 Task: Create a rule from the Routing list, Task moved to a section -> Set Priority in the project AgileCore , set the section as Done clear the priority
Action: Mouse moved to (84, 376)
Screenshot: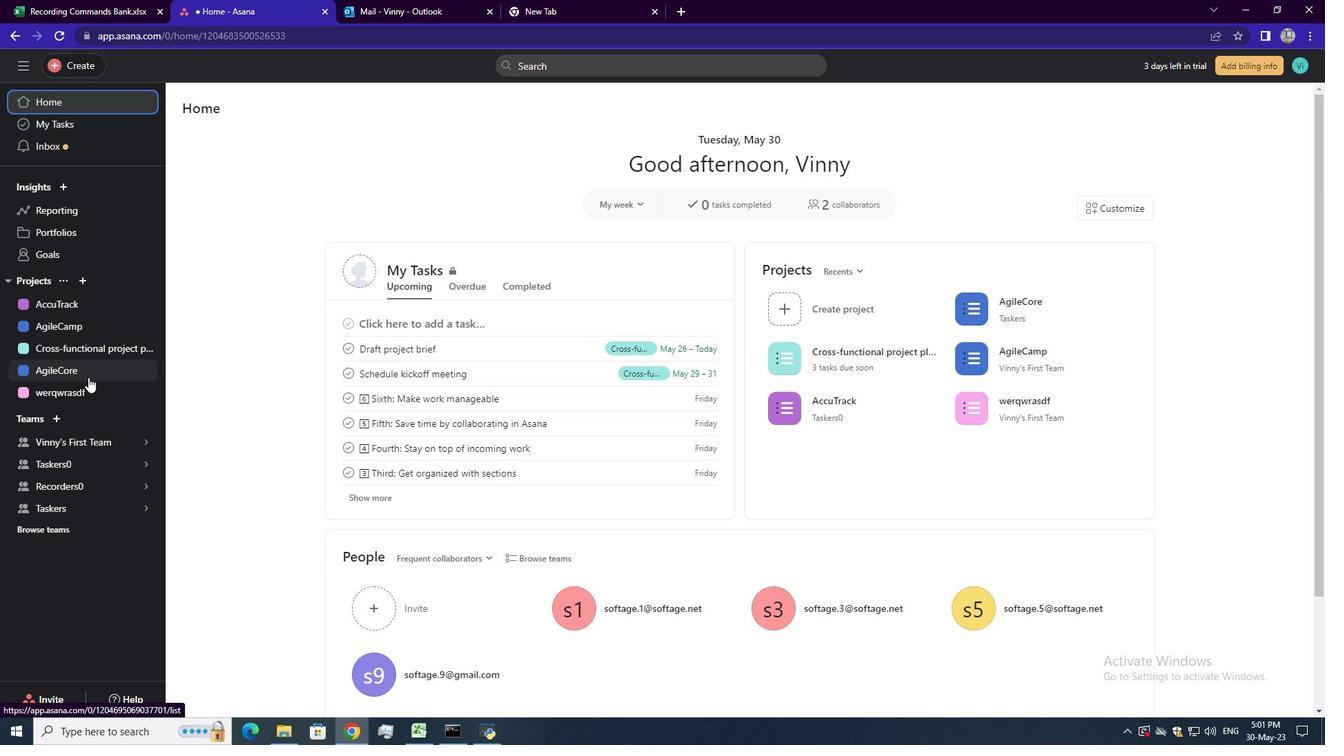 
Action: Mouse pressed left at (84, 376)
Screenshot: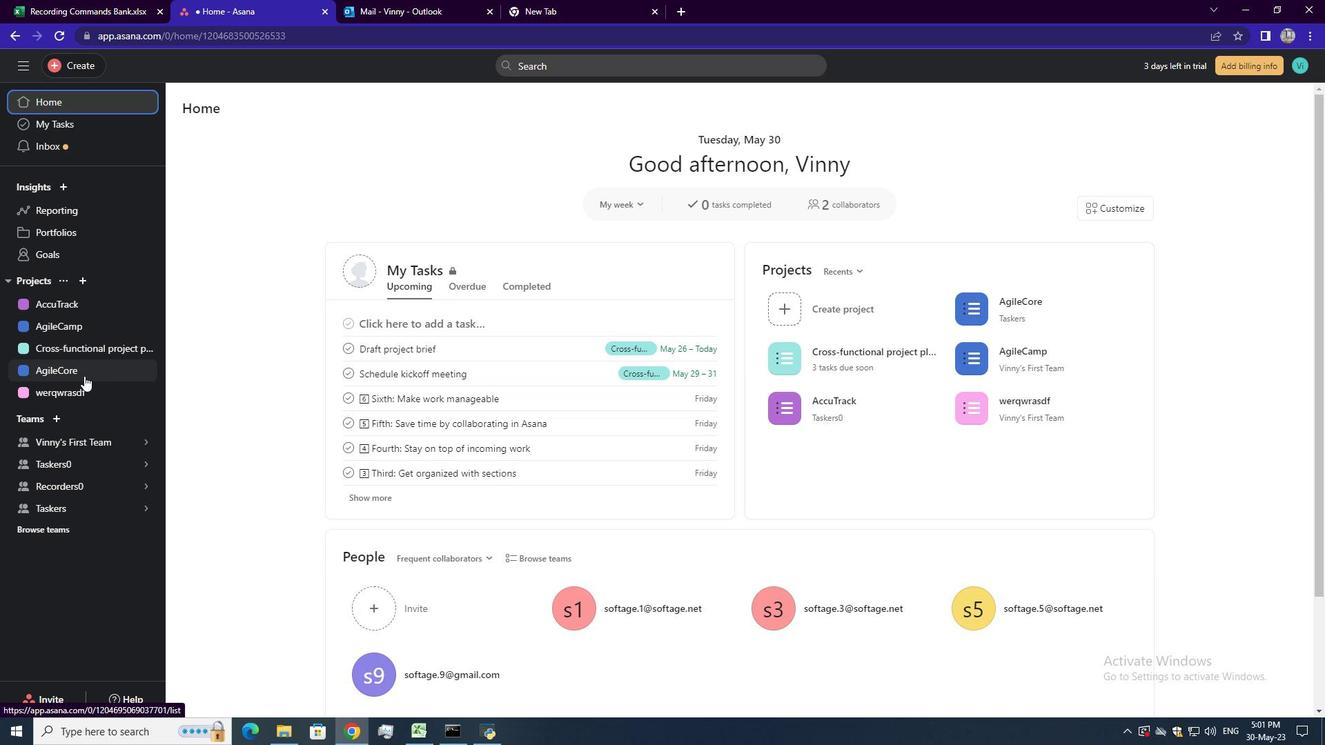 
Action: Mouse moved to (1270, 114)
Screenshot: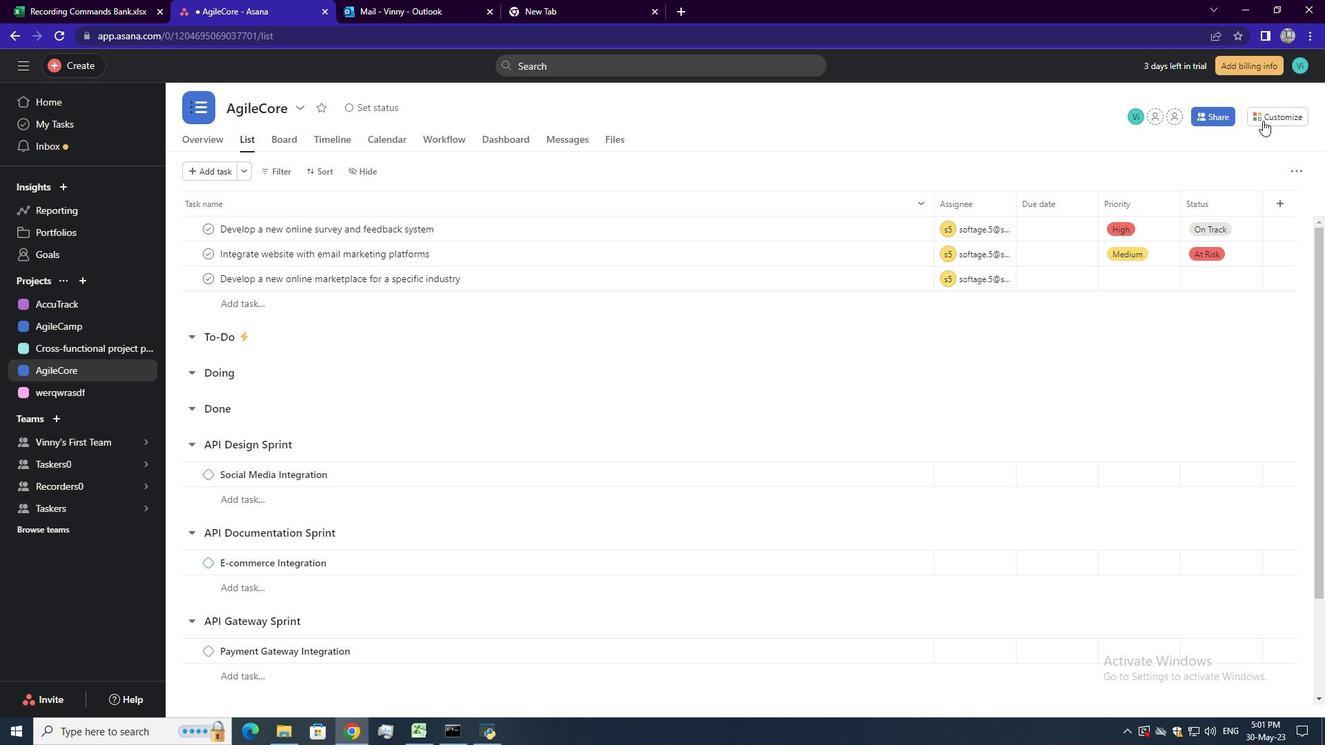 
Action: Mouse pressed left at (1270, 114)
Screenshot: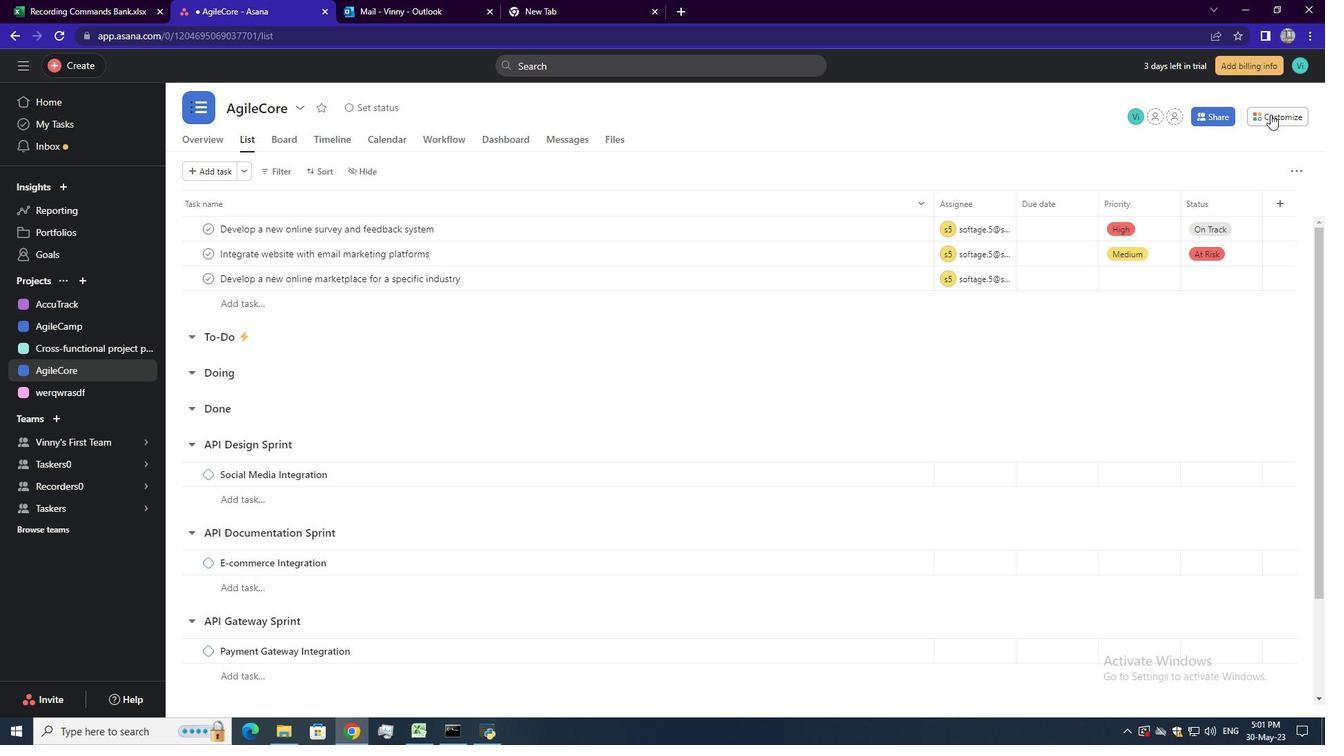 
Action: Mouse moved to (1024, 300)
Screenshot: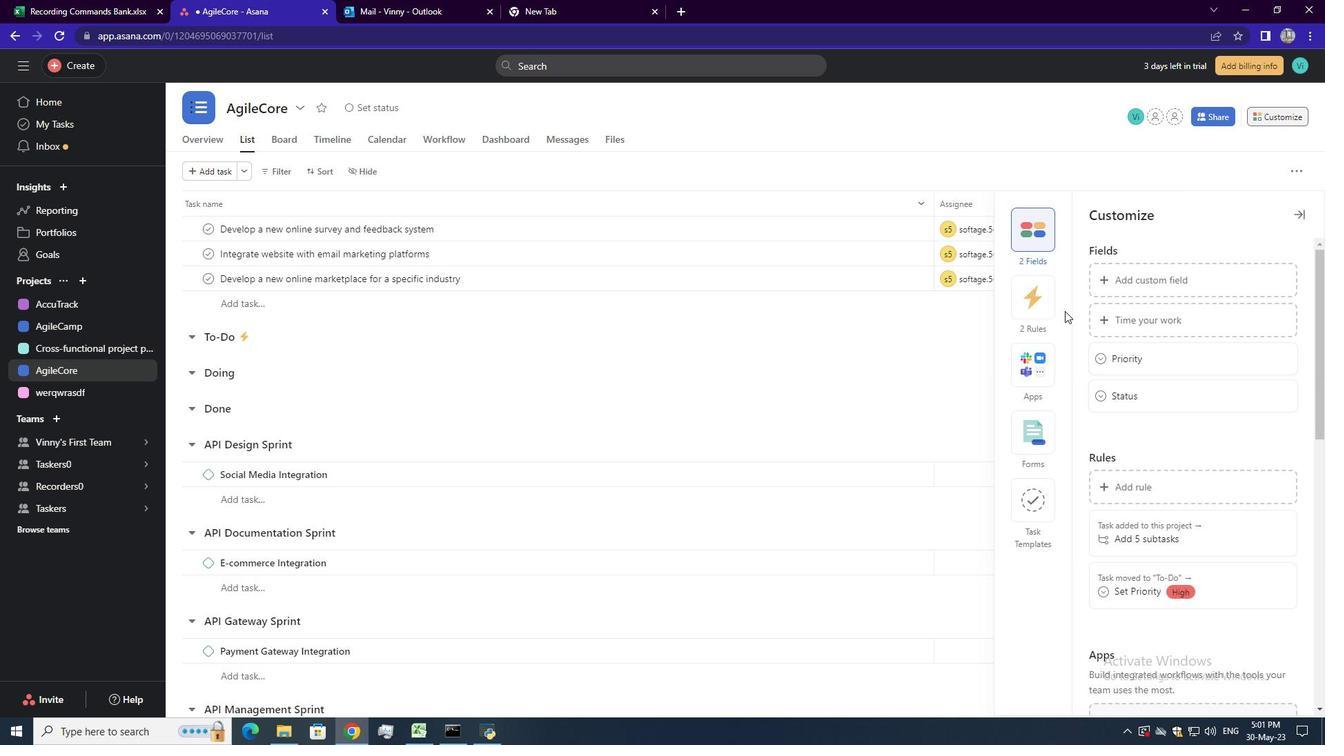 
Action: Mouse pressed left at (1024, 300)
Screenshot: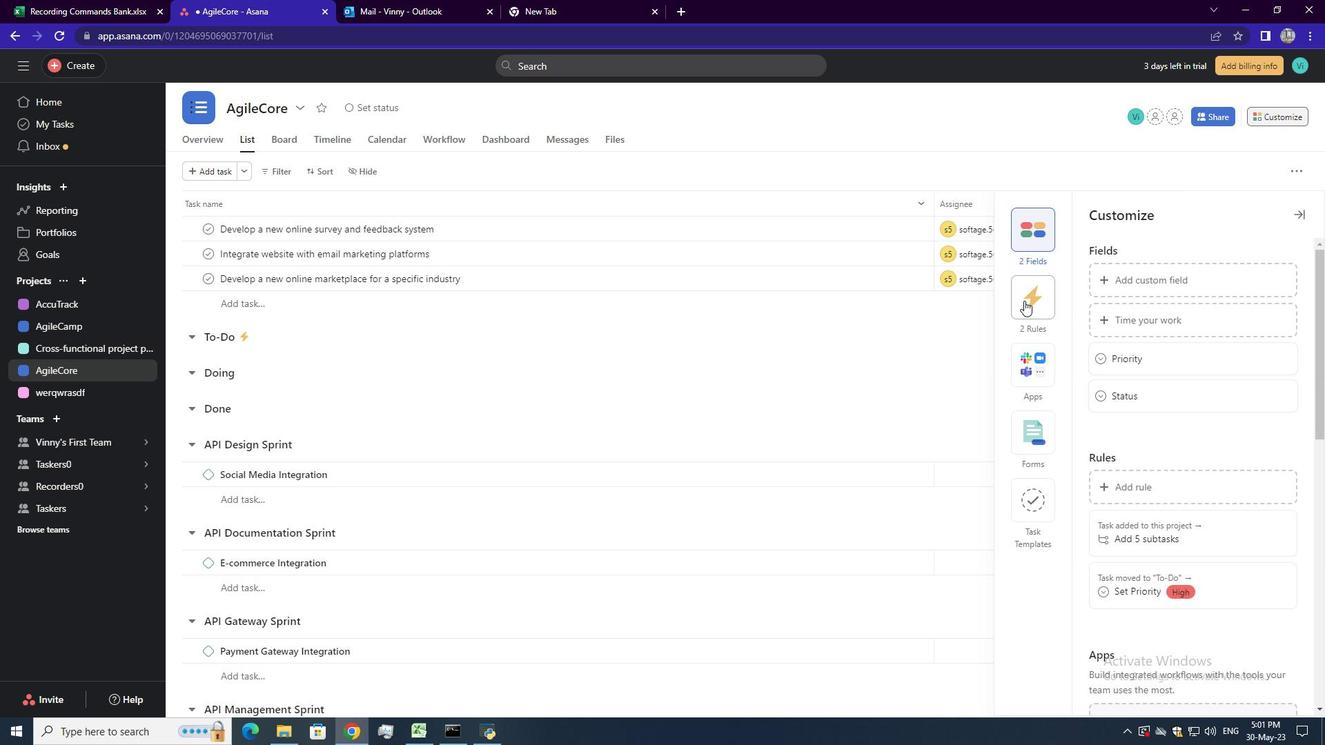 
Action: Mouse moved to (1109, 284)
Screenshot: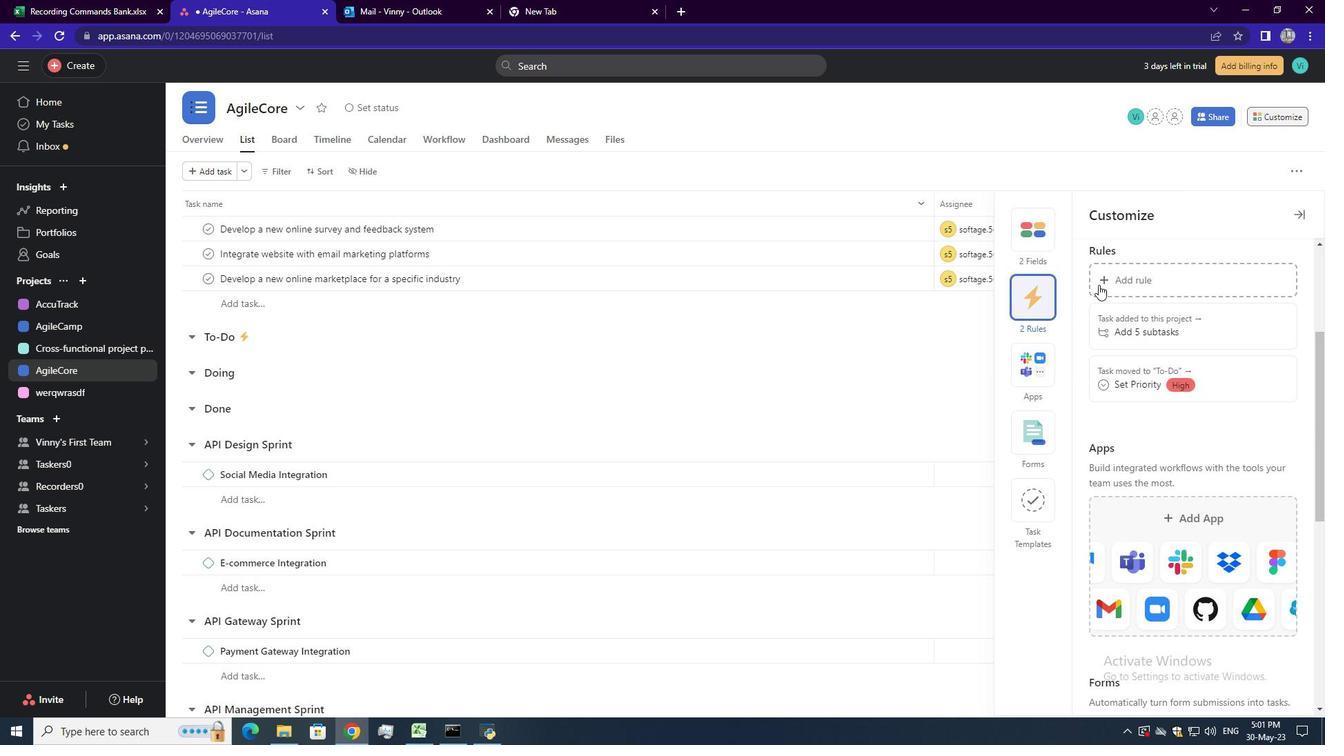 
Action: Mouse pressed left at (1109, 284)
Screenshot: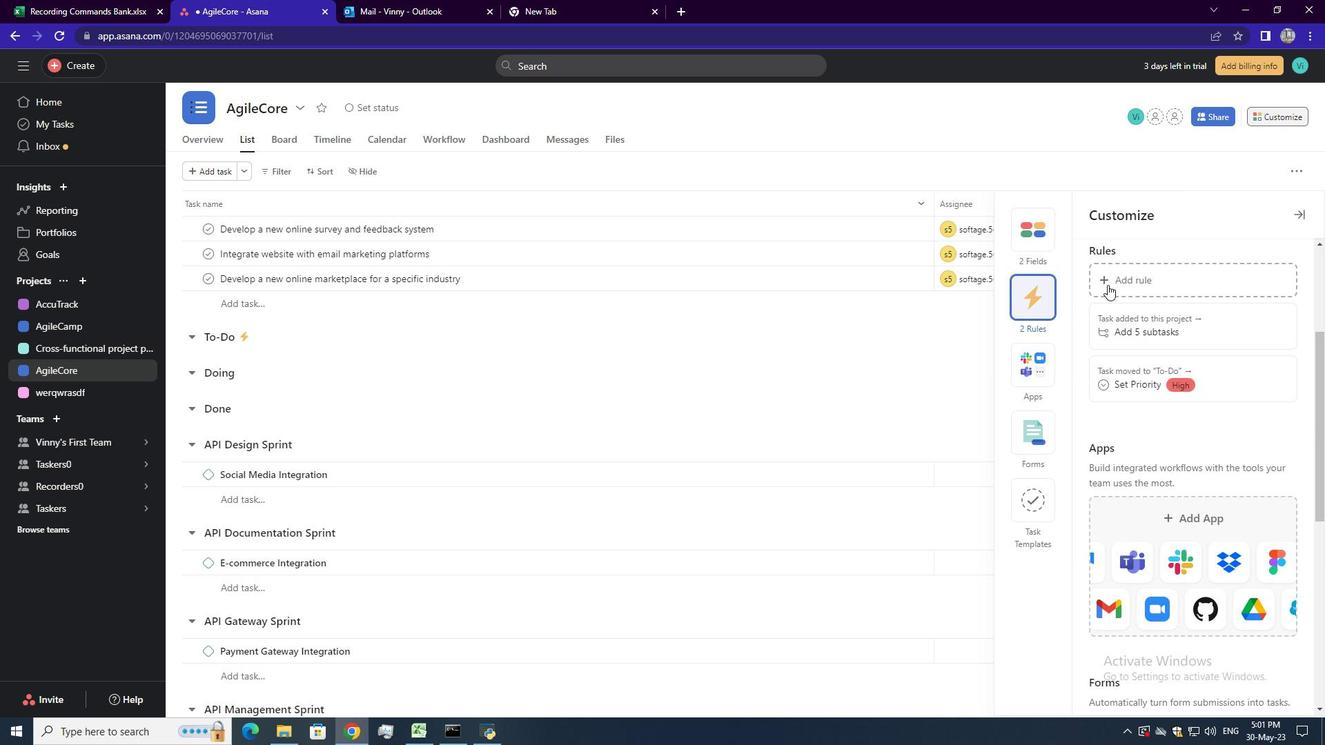 
Action: Mouse moved to (291, 189)
Screenshot: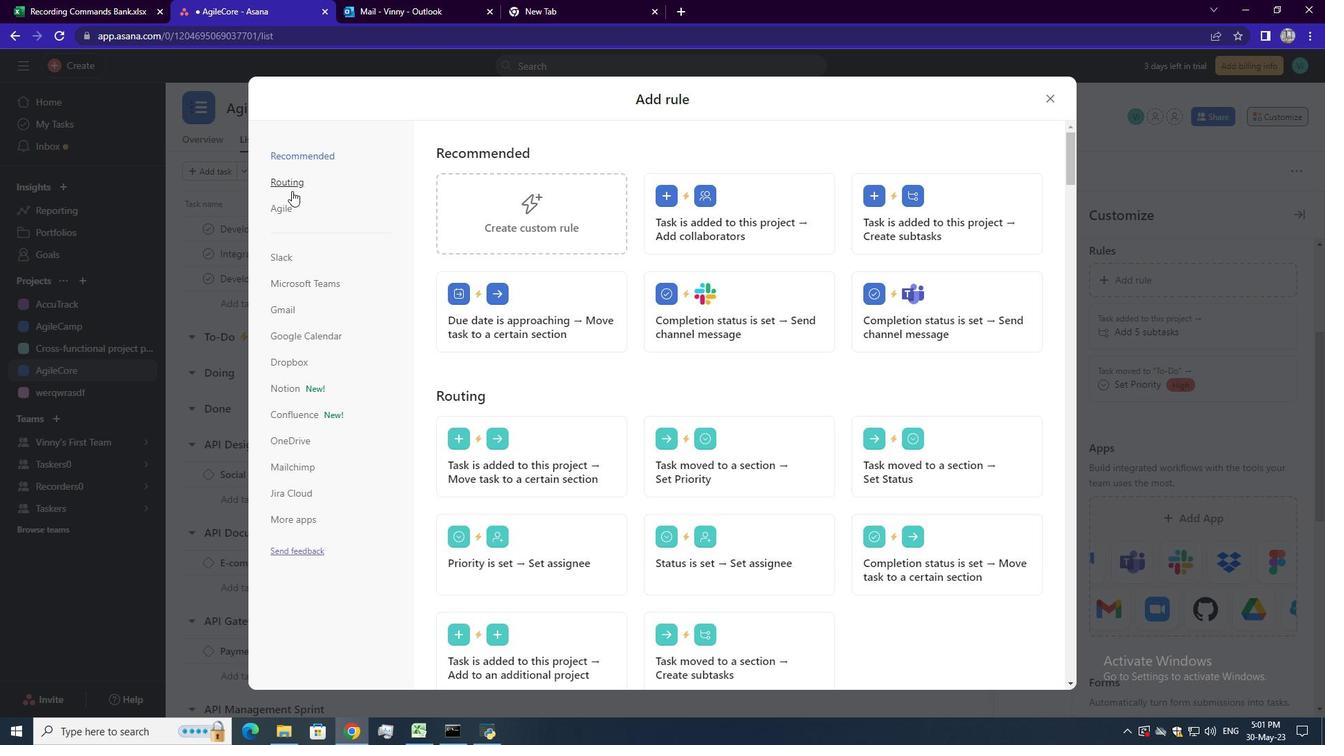 
Action: Mouse pressed left at (291, 189)
Screenshot: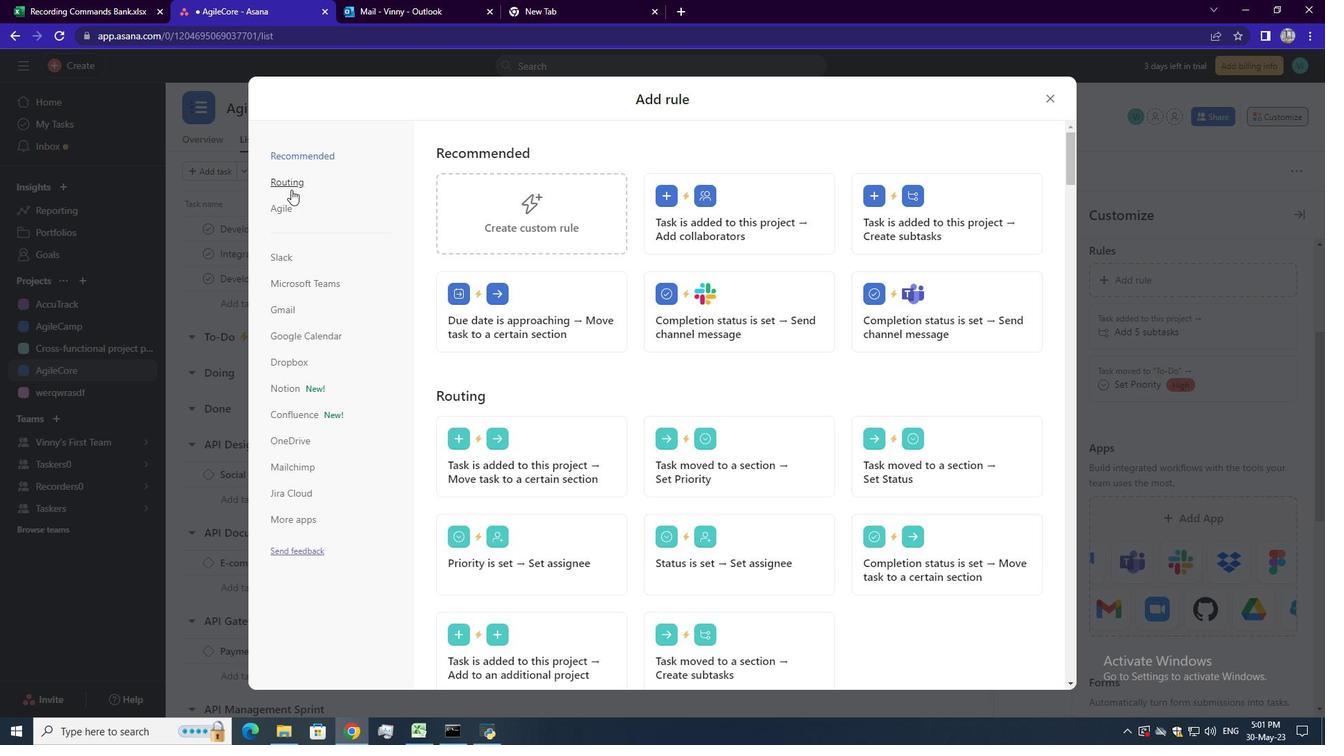 
Action: Mouse moved to (719, 222)
Screenshot: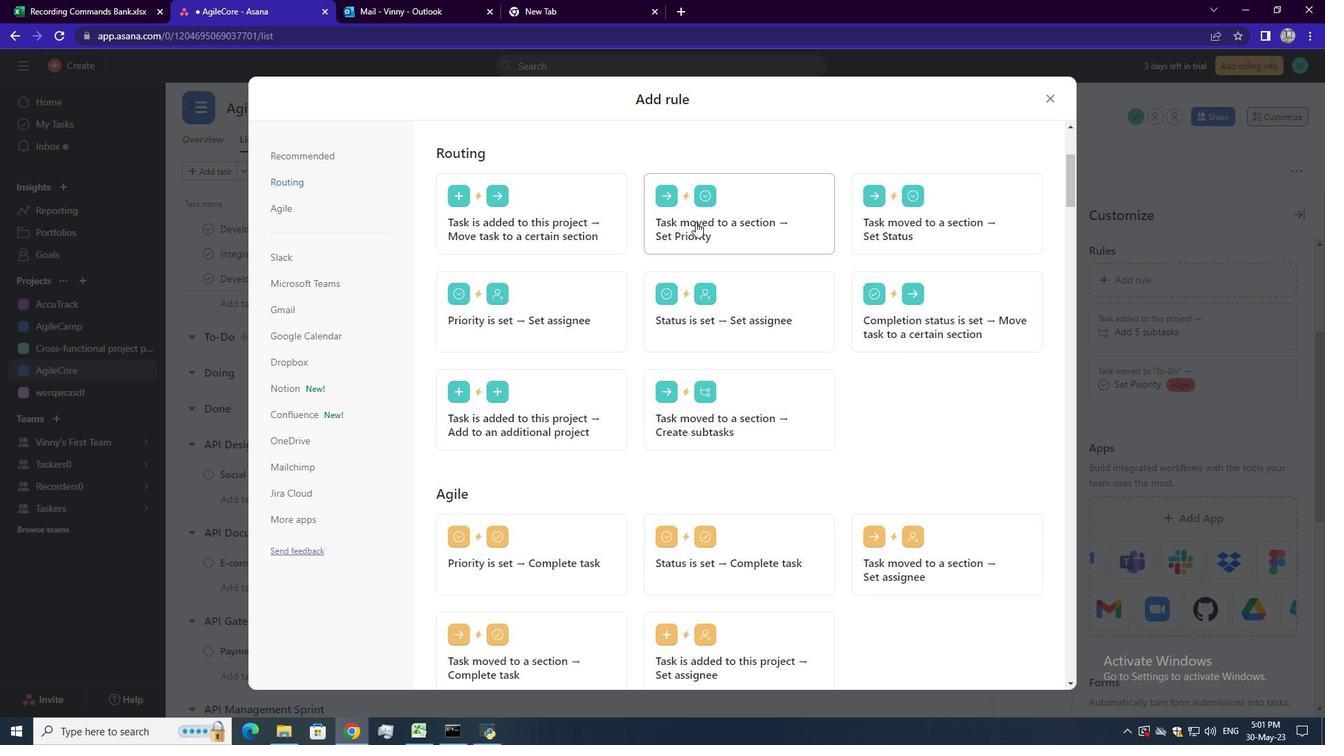 
Action: Mouse pressed left at (719, 222)
Screenshot: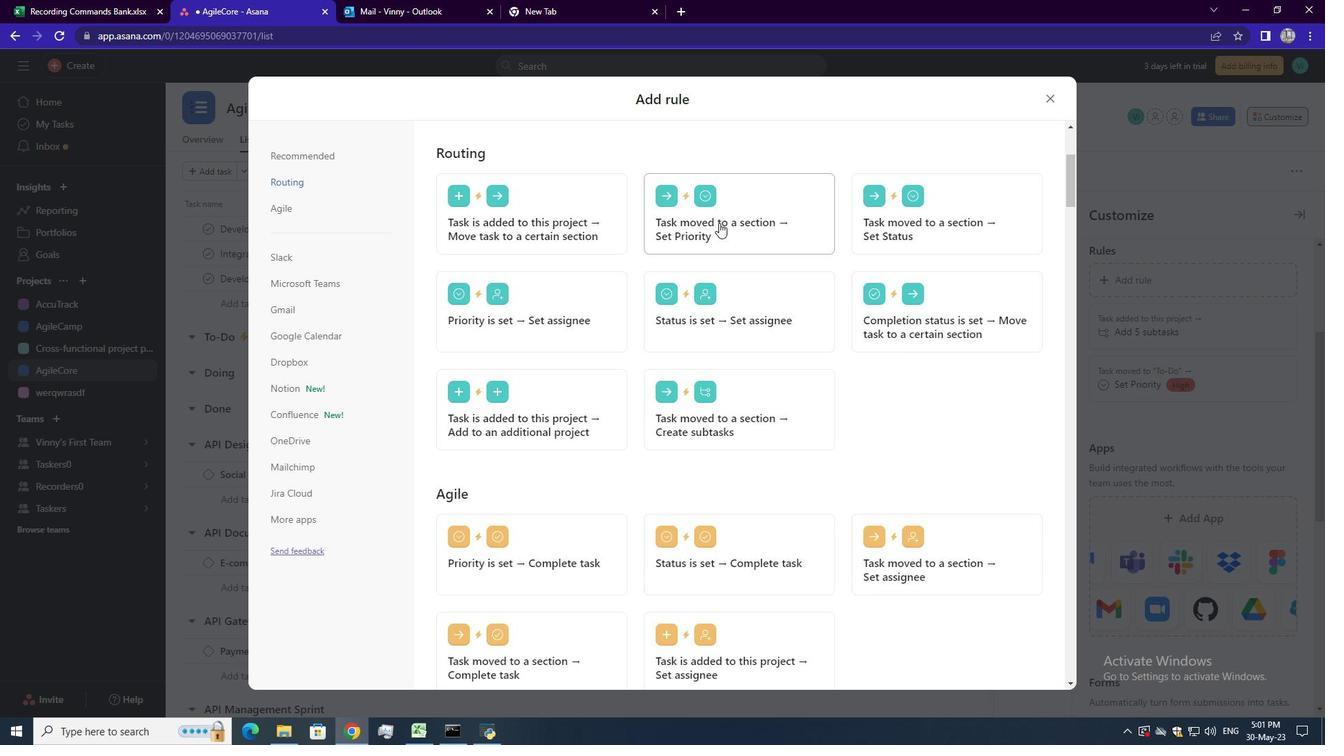 
Action: Mouse moved to (525, 372)
Screenshot: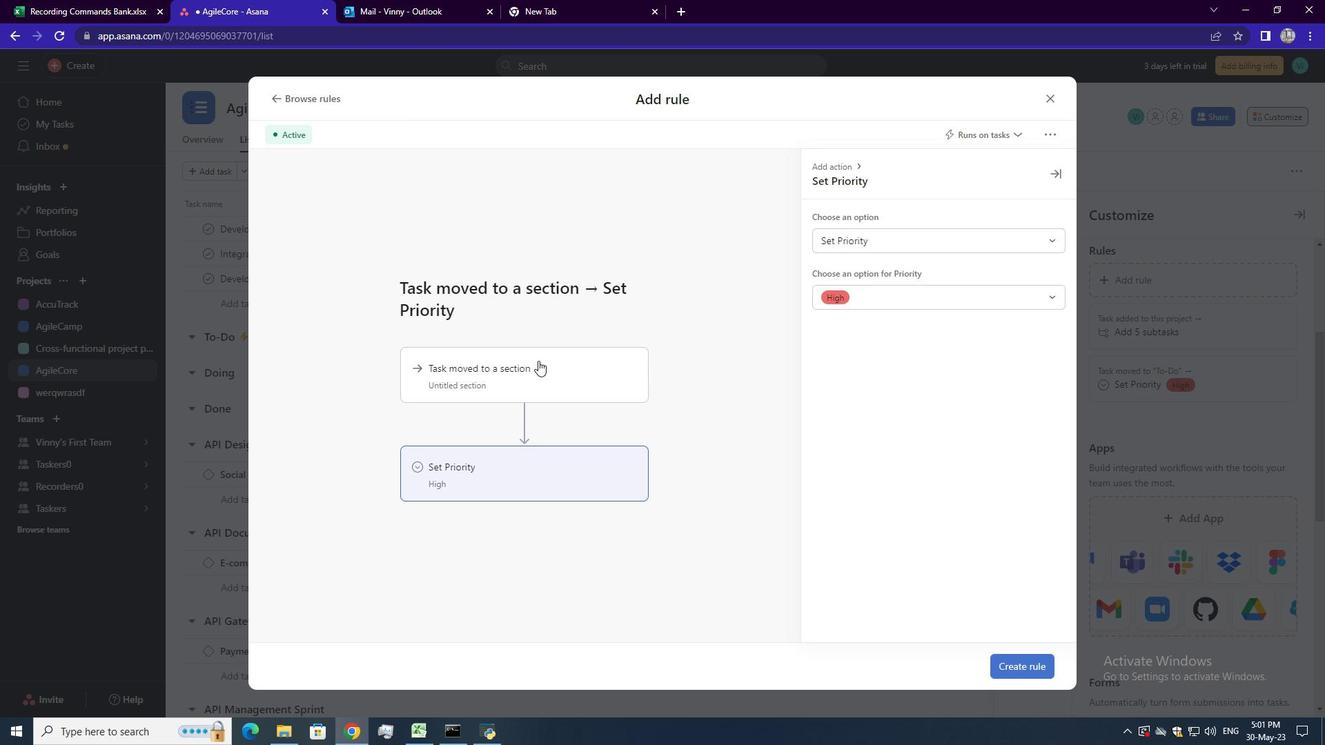 
Action: Mouse pressed left at (525, 372)
Screenshot: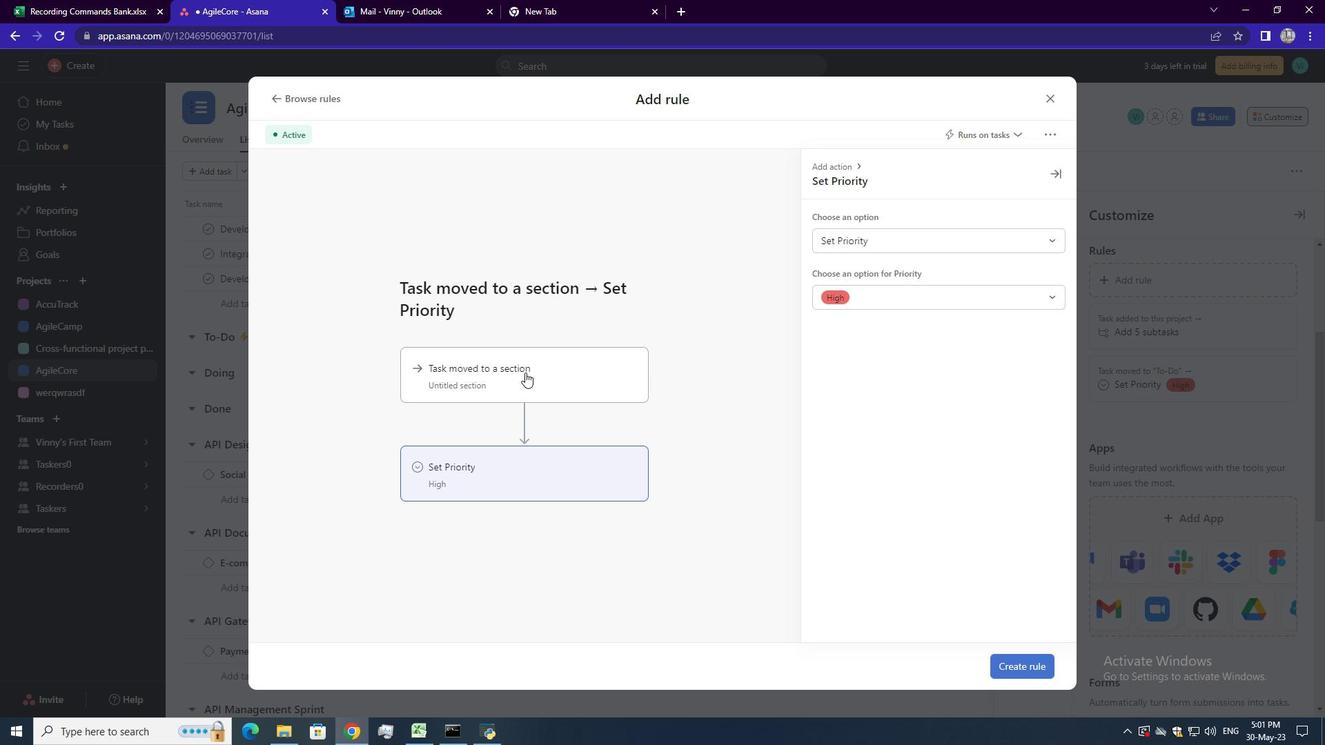 
Action: Mouse moved to (844, 239)
Screenshot: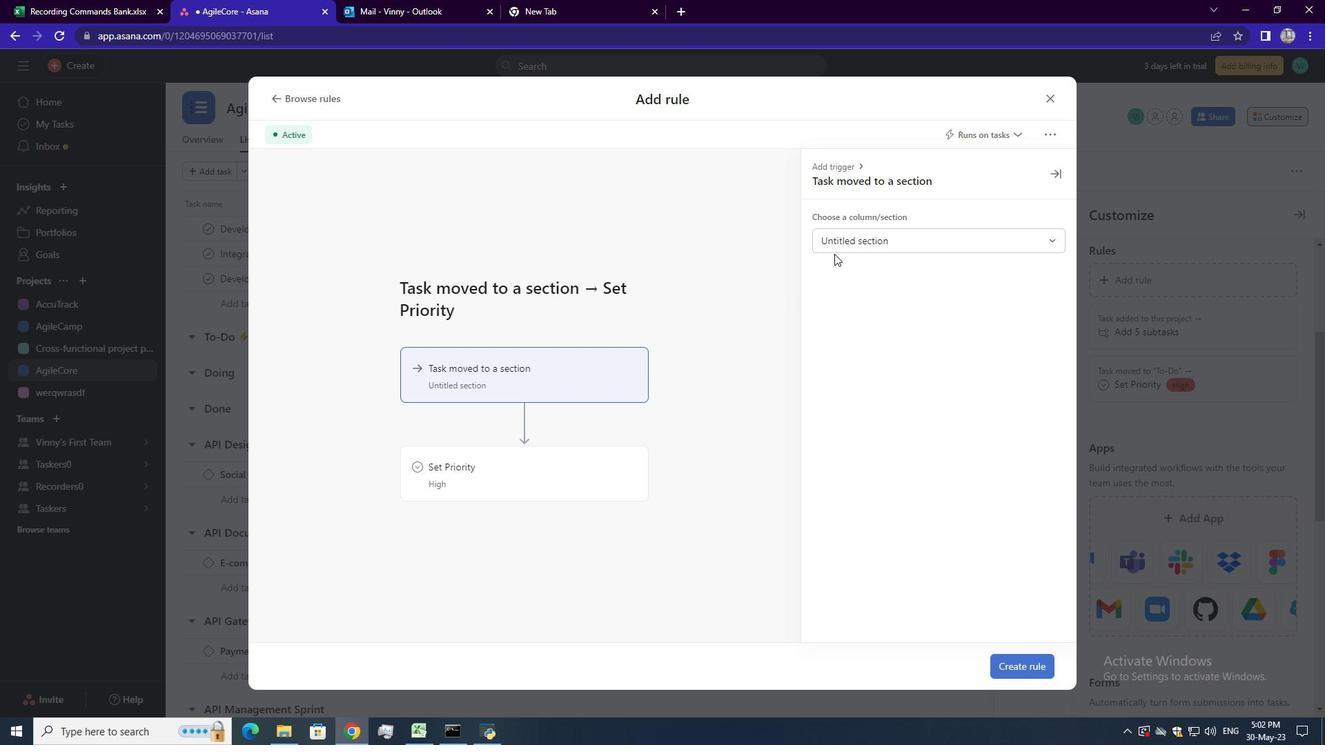
Action: Mouse pressed left at (844, 239)
Screenshot: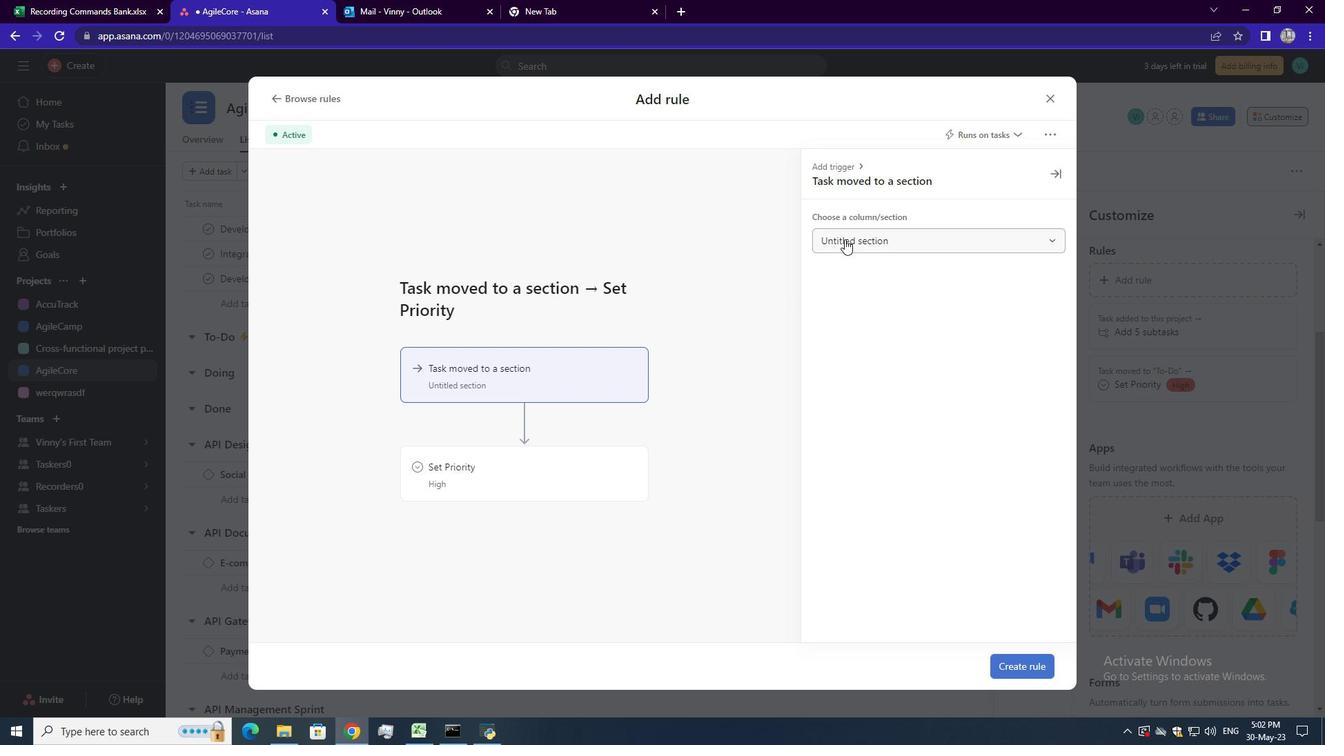 
Action: Mouse moved to (858, 338)
Screenshot: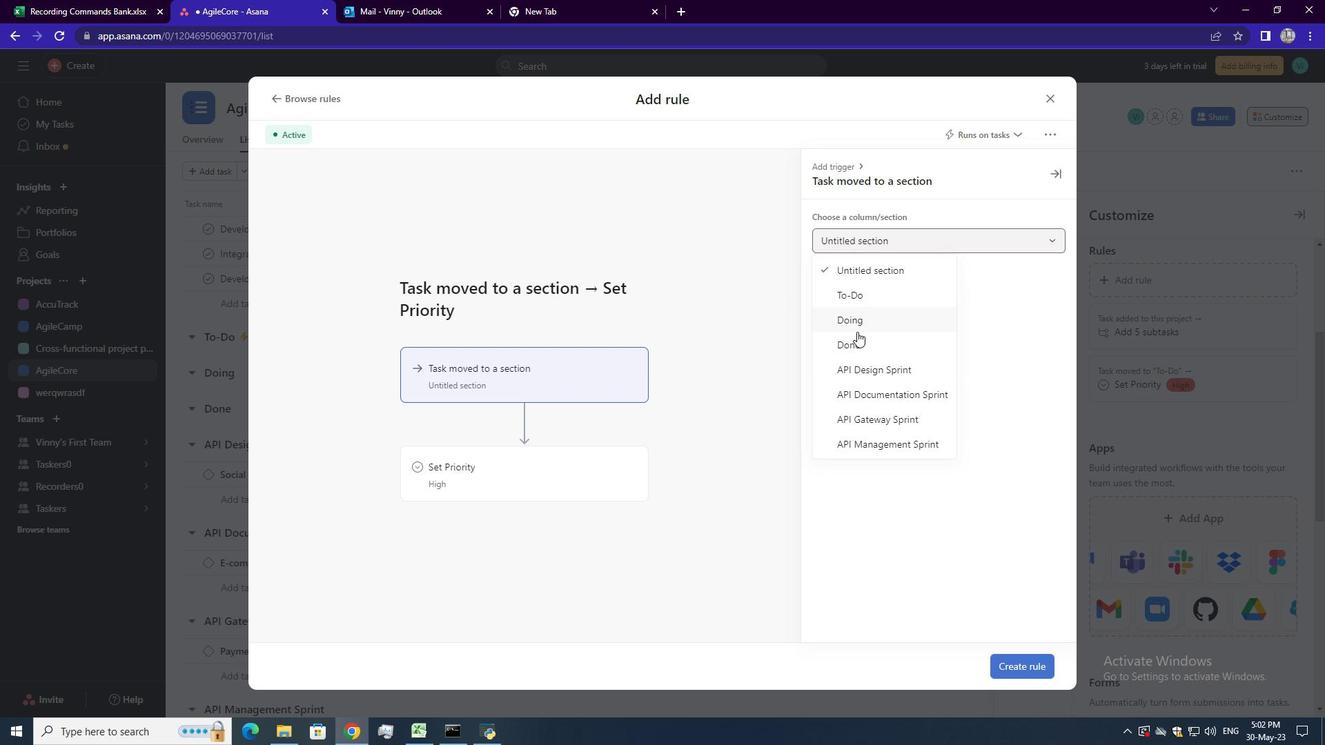 
Action: Mouse pressed left at (858, 338)
Screenshot: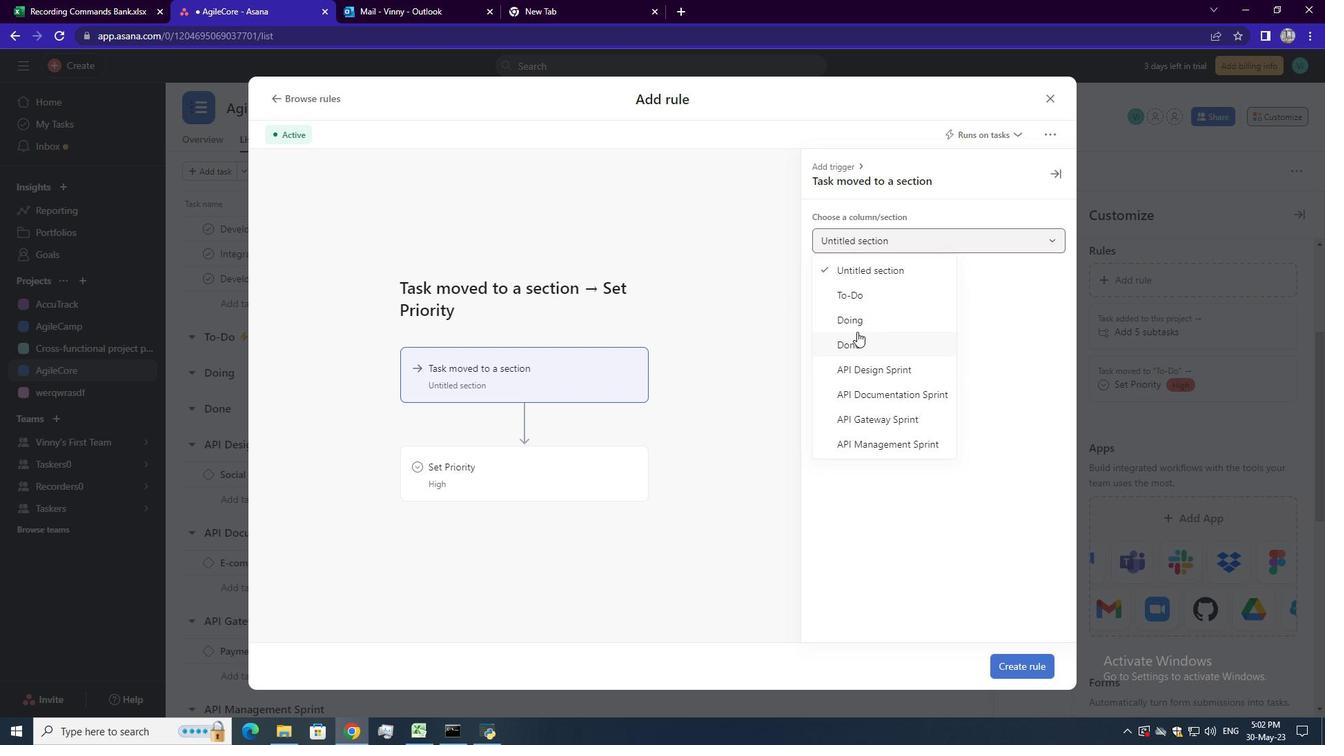 
Action: Mouse moved to (506, 474)
Screenshot: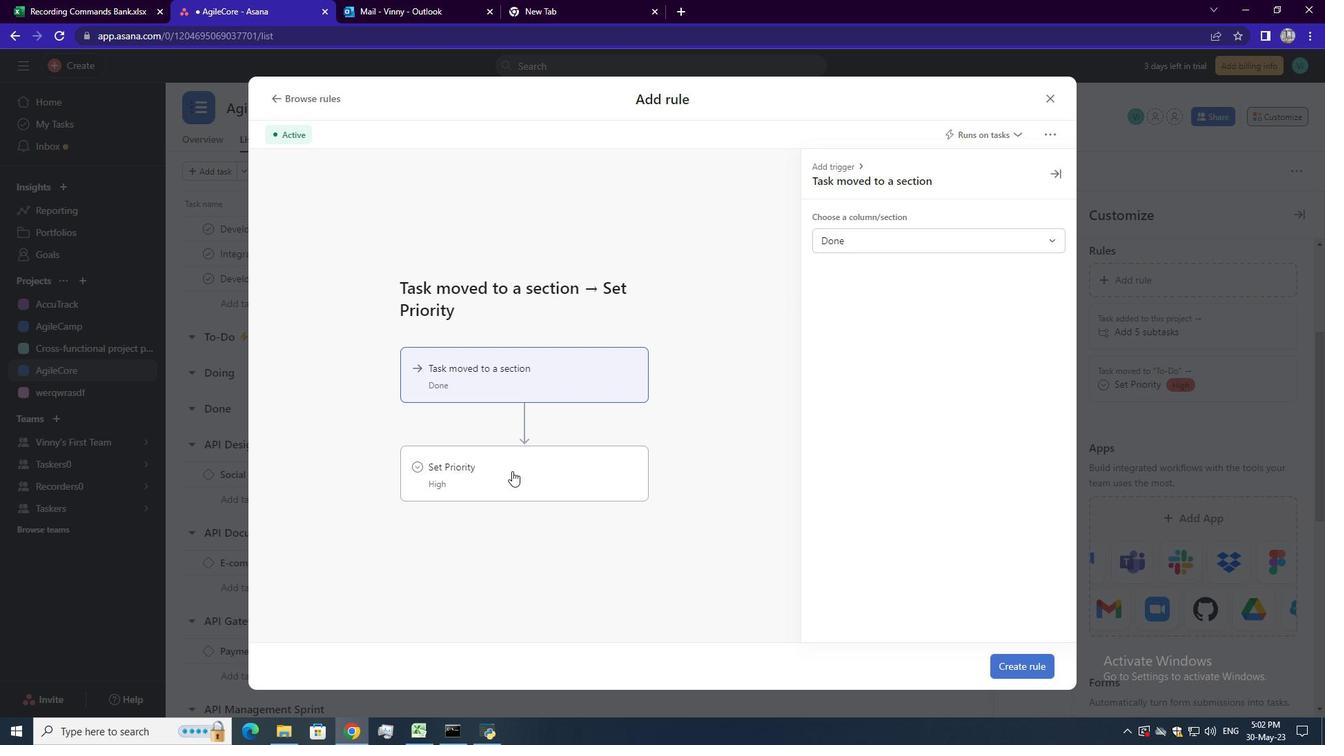 
Action: Mouse pressed left at (506, 474)
Screenshot: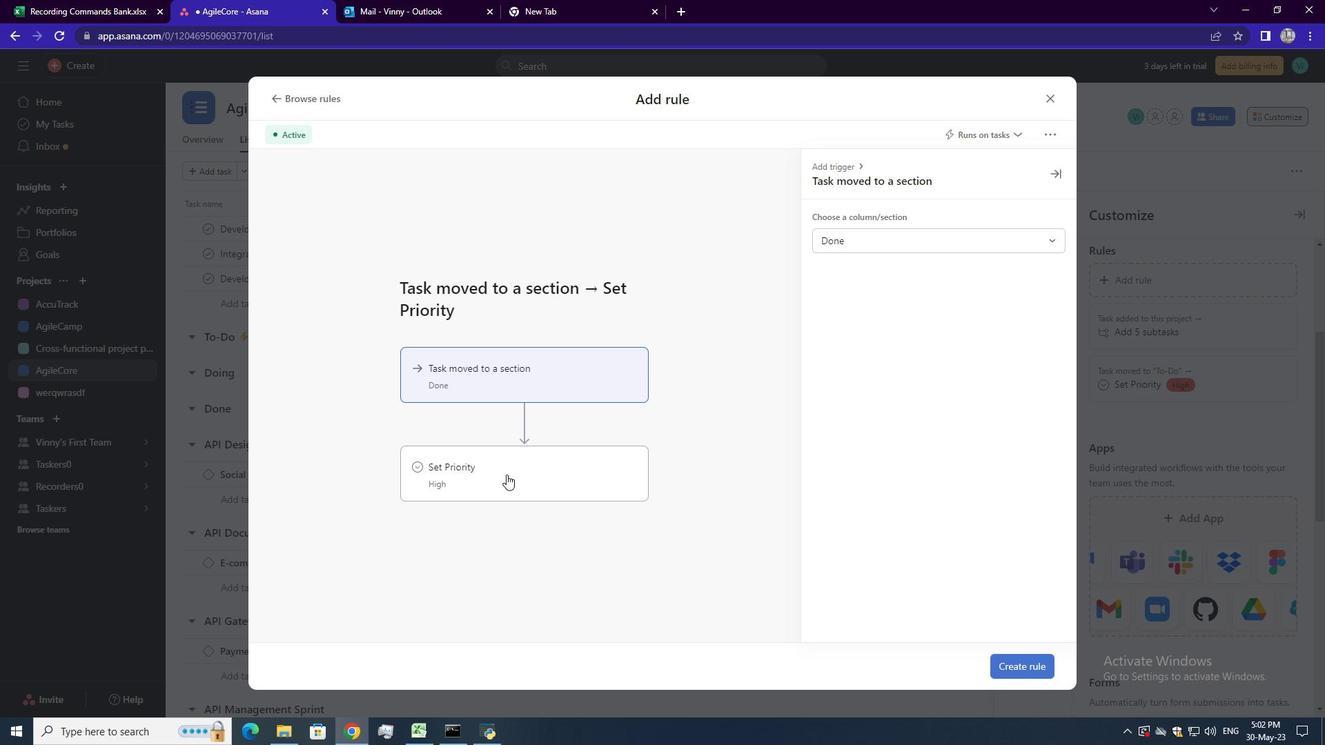
Action: Mouse moved to (902, 247)
Screenshot: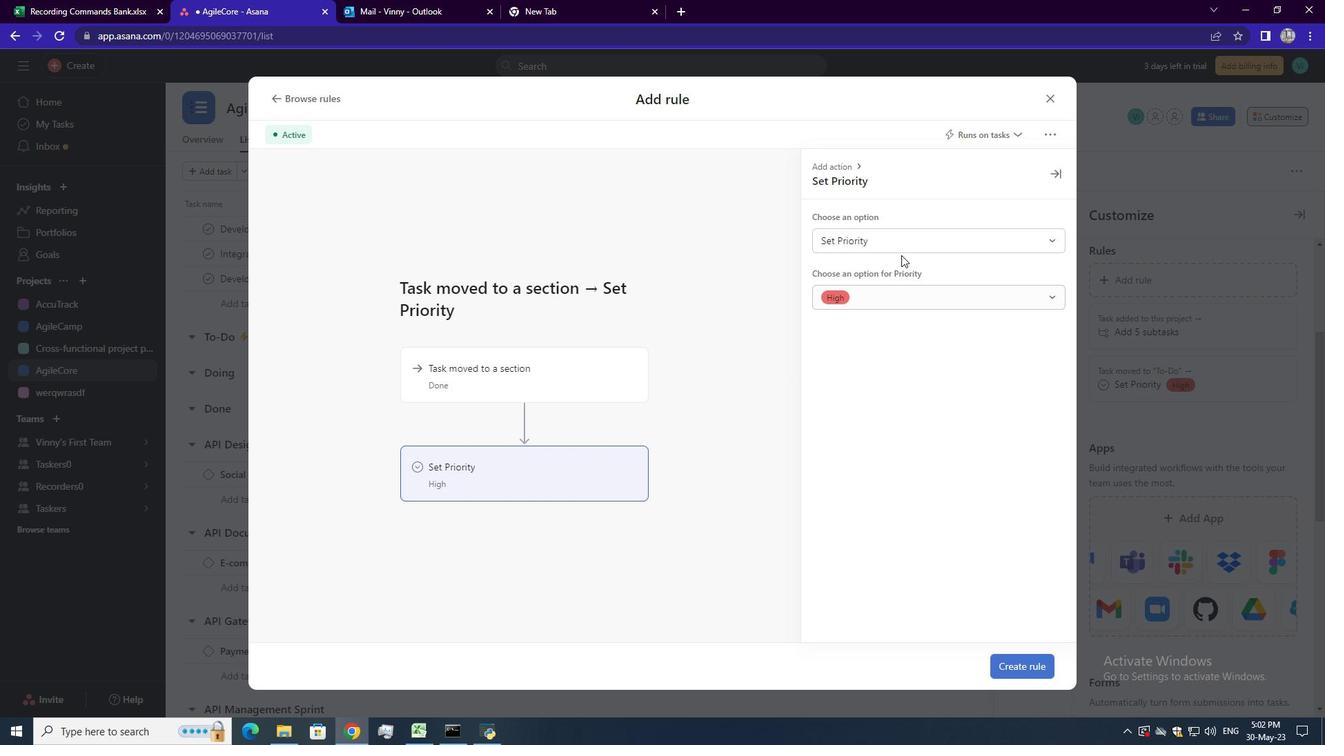 
Action: Mouse pressed left at (902, 247)
Screenshot: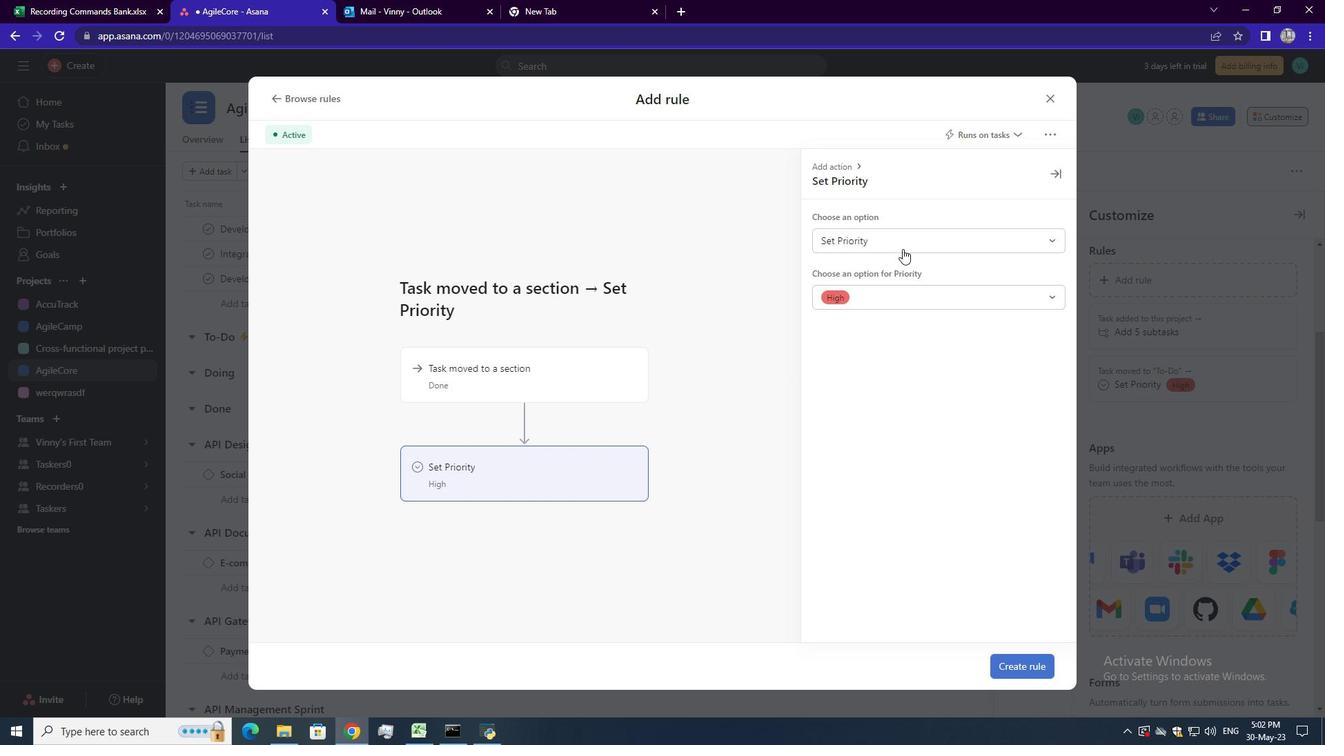 
Action: Mouse moved to (883, 288)
Screenshot: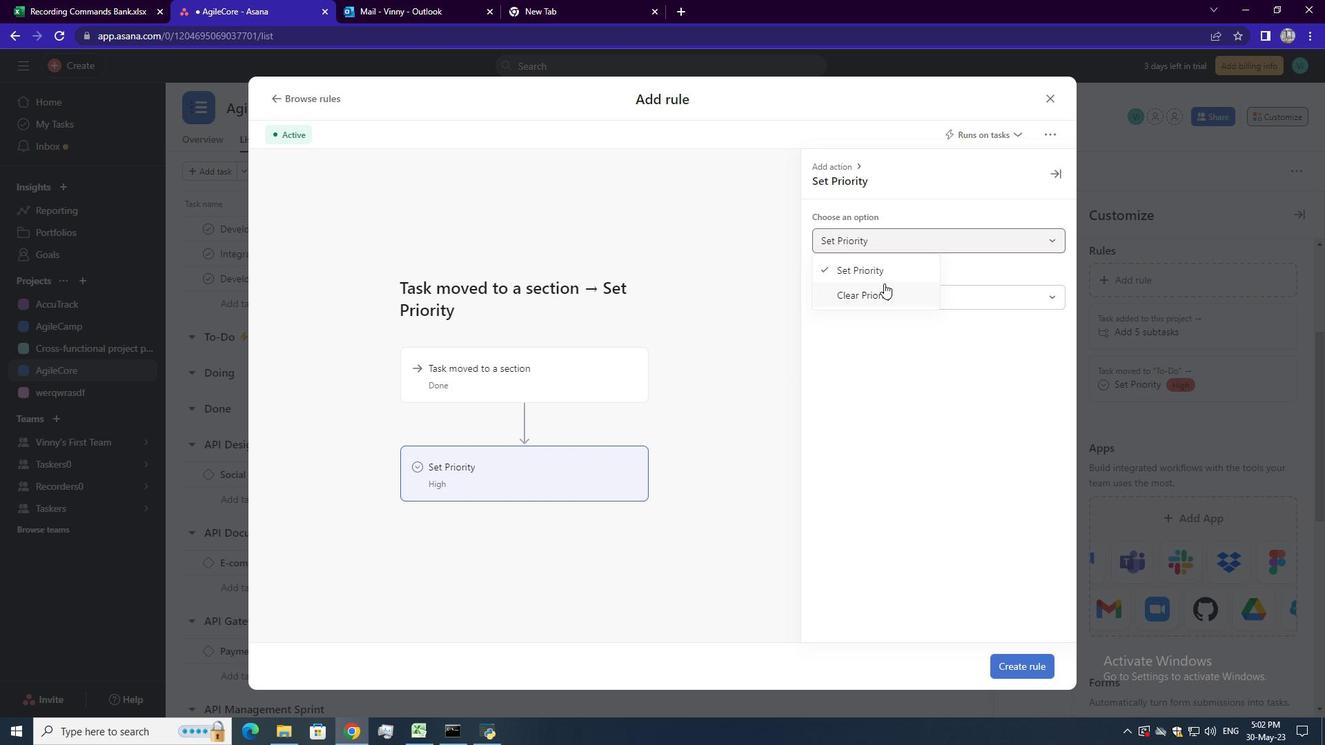 
Action: Mouse pressed left at (883, 288)
Screenshot: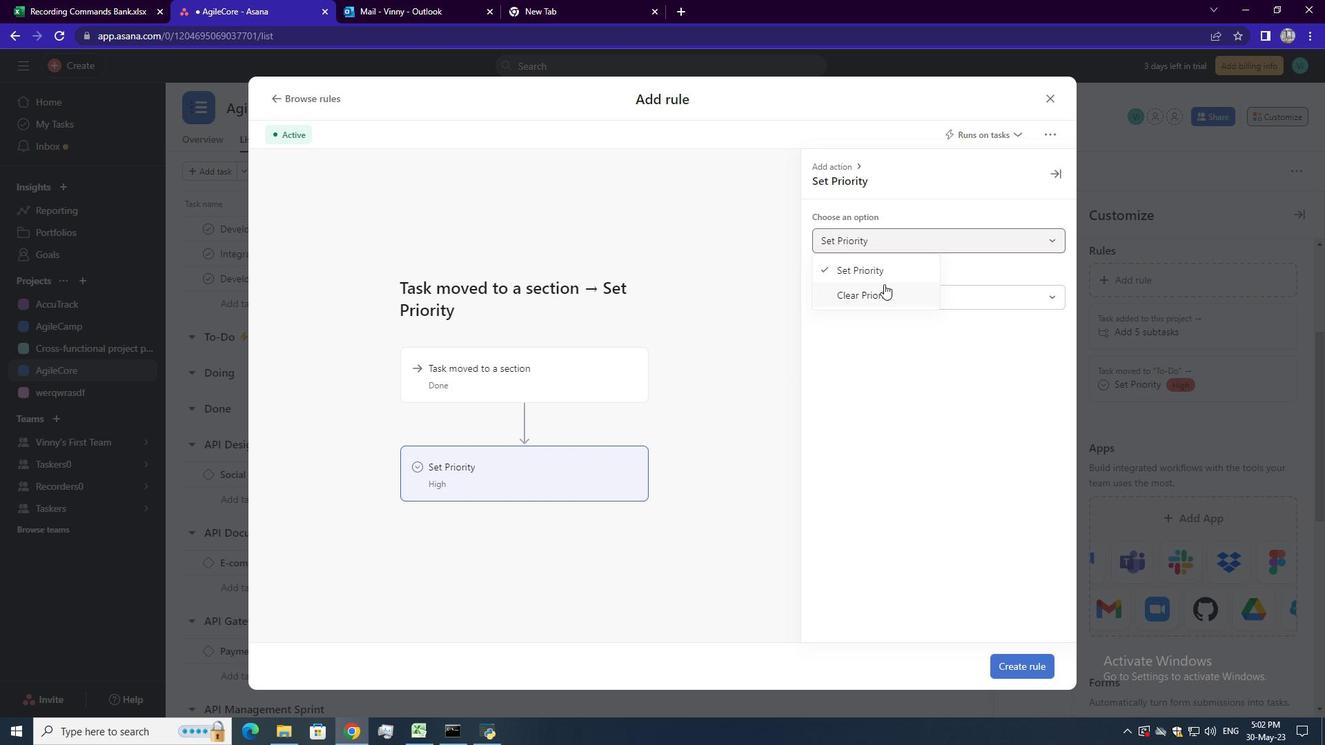 
Action: Mouse moved to (1018, 655)
Screenshot: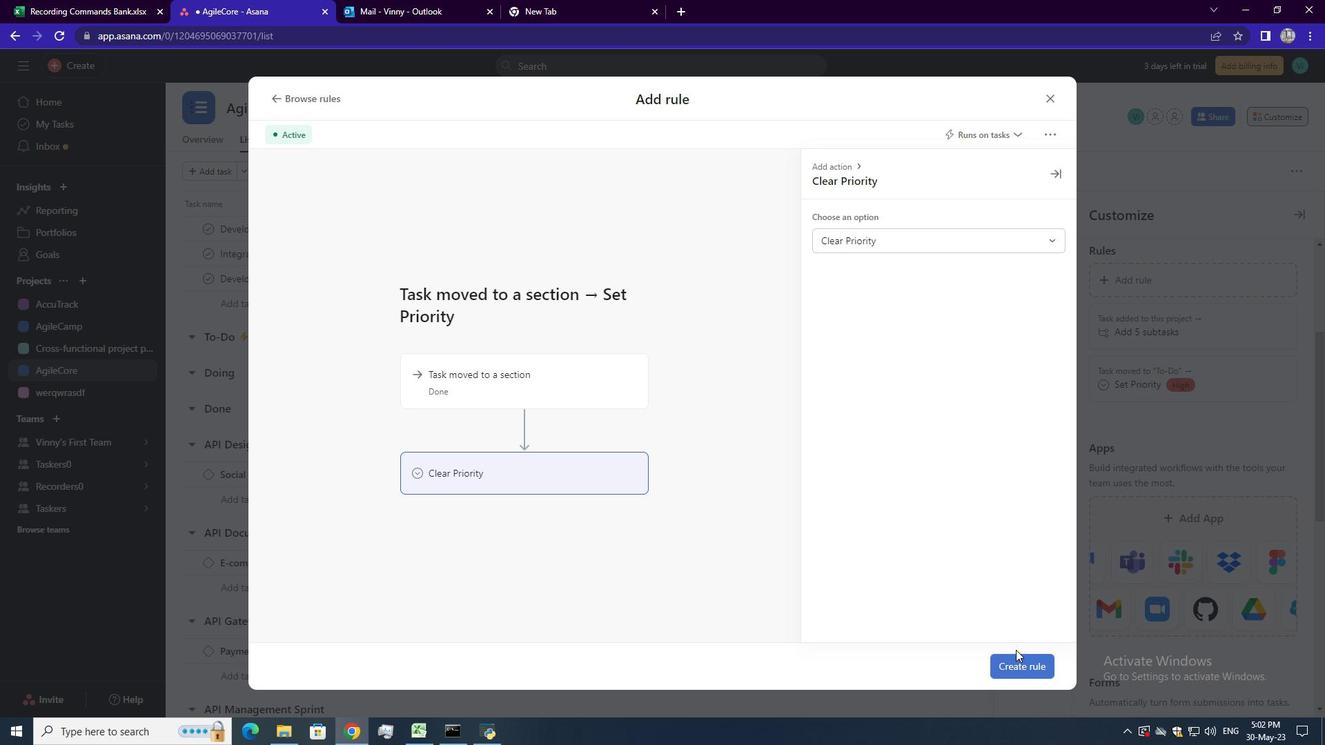 
Action: Mouse pressed left at (1018, 655)
Screenshot: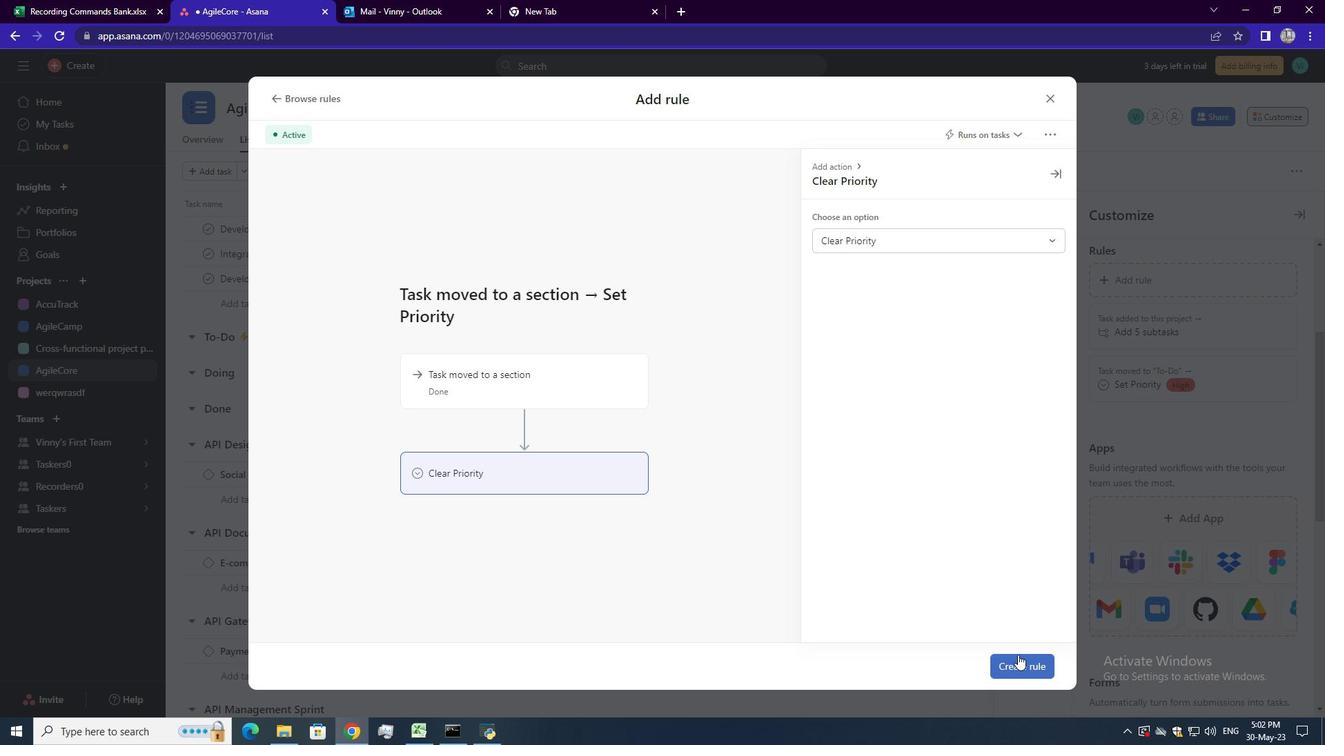
